 Task: Create a new field with title Stage with name TransitPlan with field type as Single-select and options as Not Started, In Progress and Complete.
Action: Mouse moved to (81, 261)
Screenshot: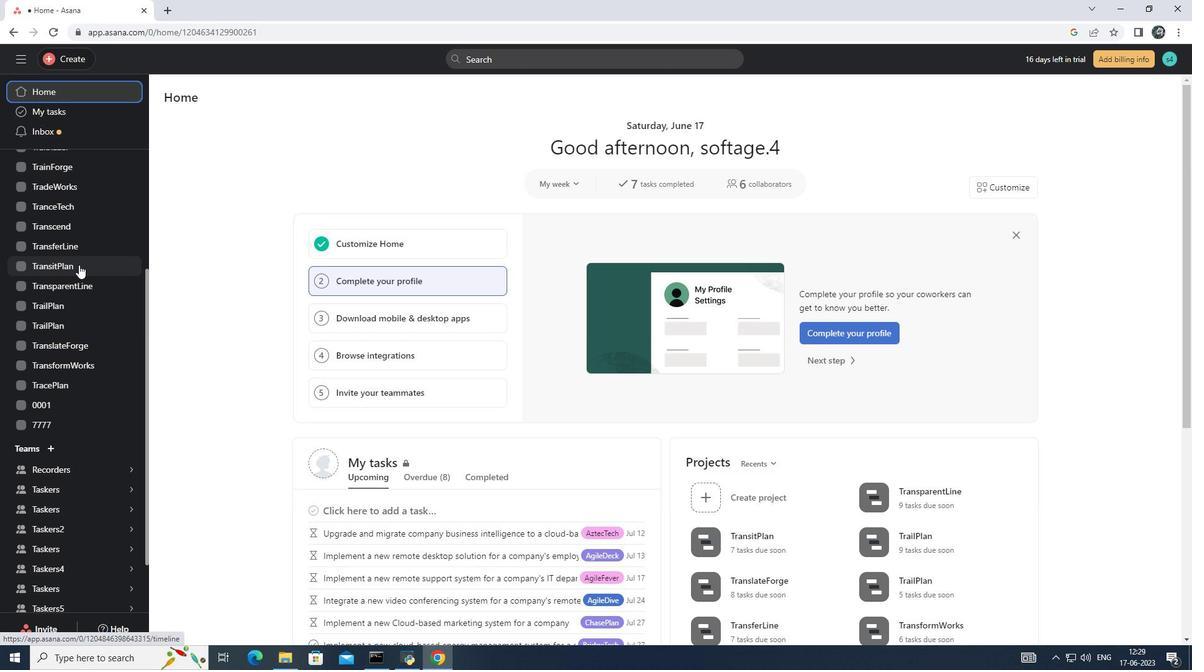 
Action: Mouse pressed left at (81, 261)
Screenshot: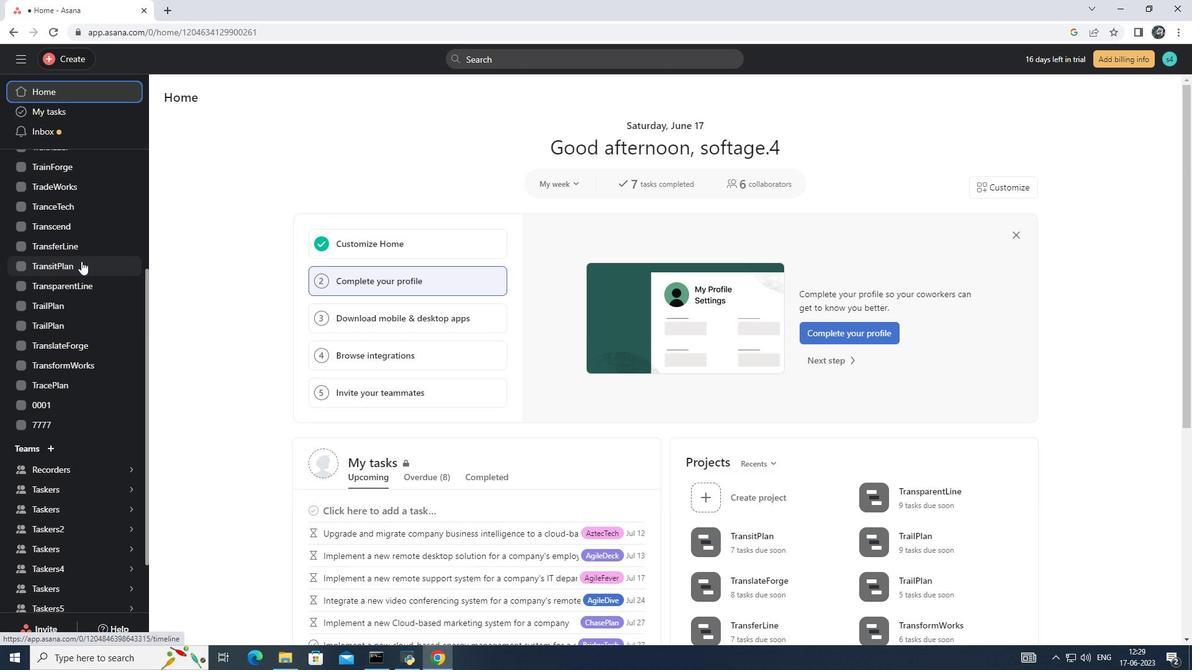 
Action: Mouse moved to (229, 129)
Screenshot: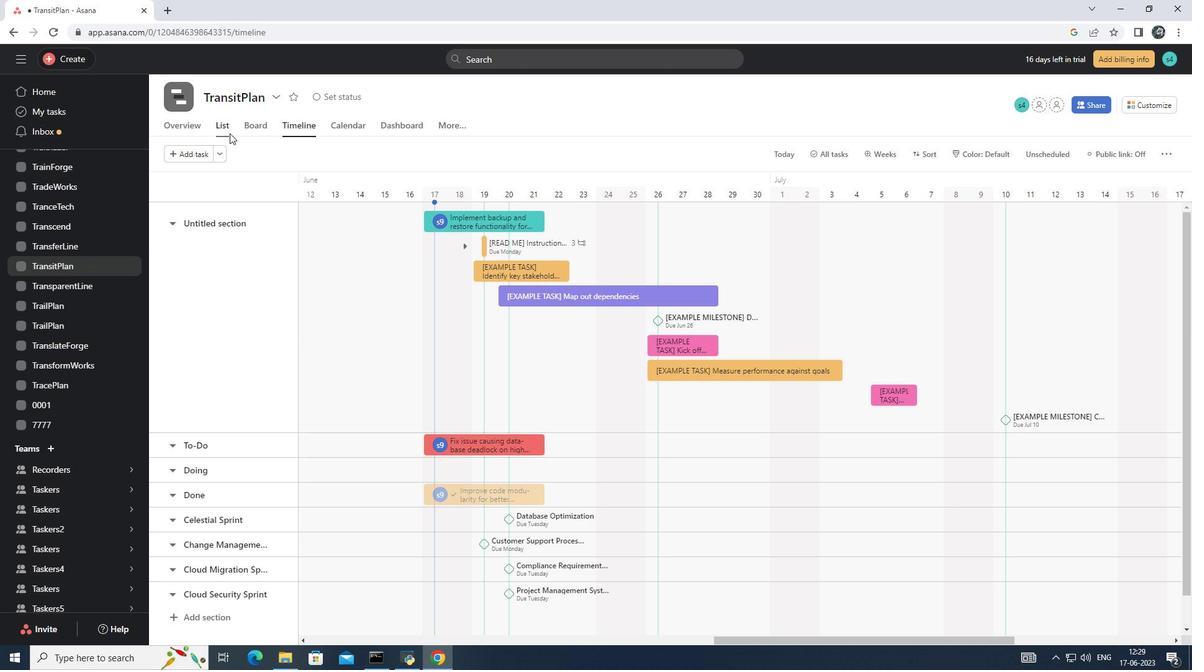 
Action: Mouse pressed left at (229, 129)
Screenshot: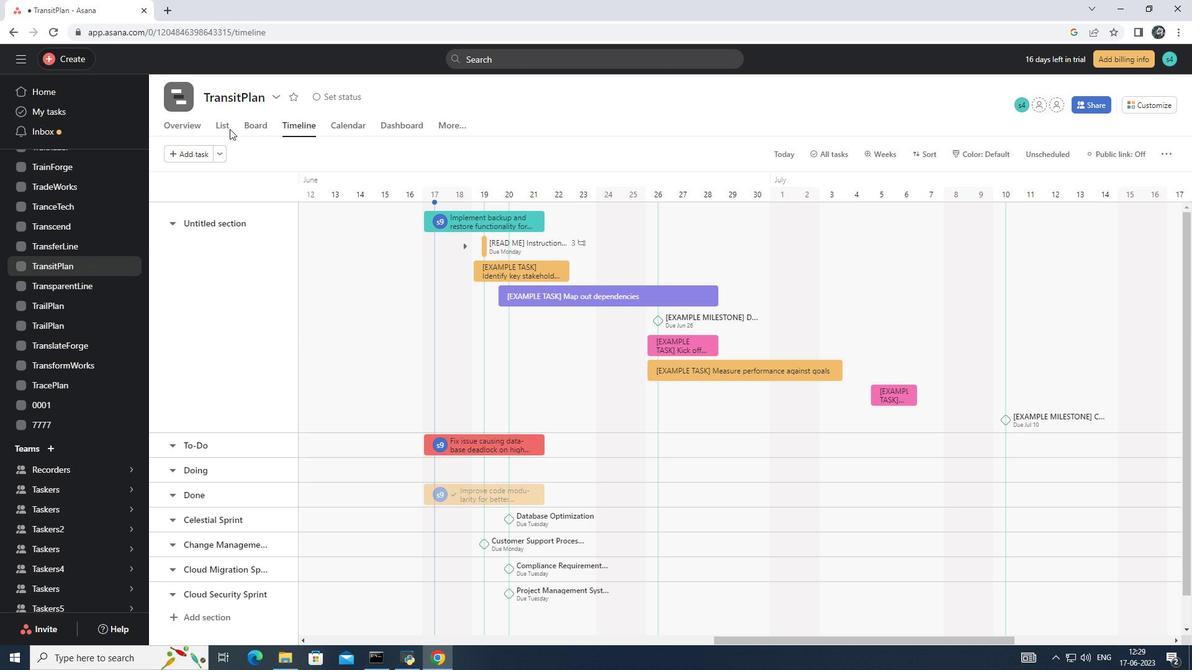 
Action: Mouse moved to (226, 129)
Screenshot: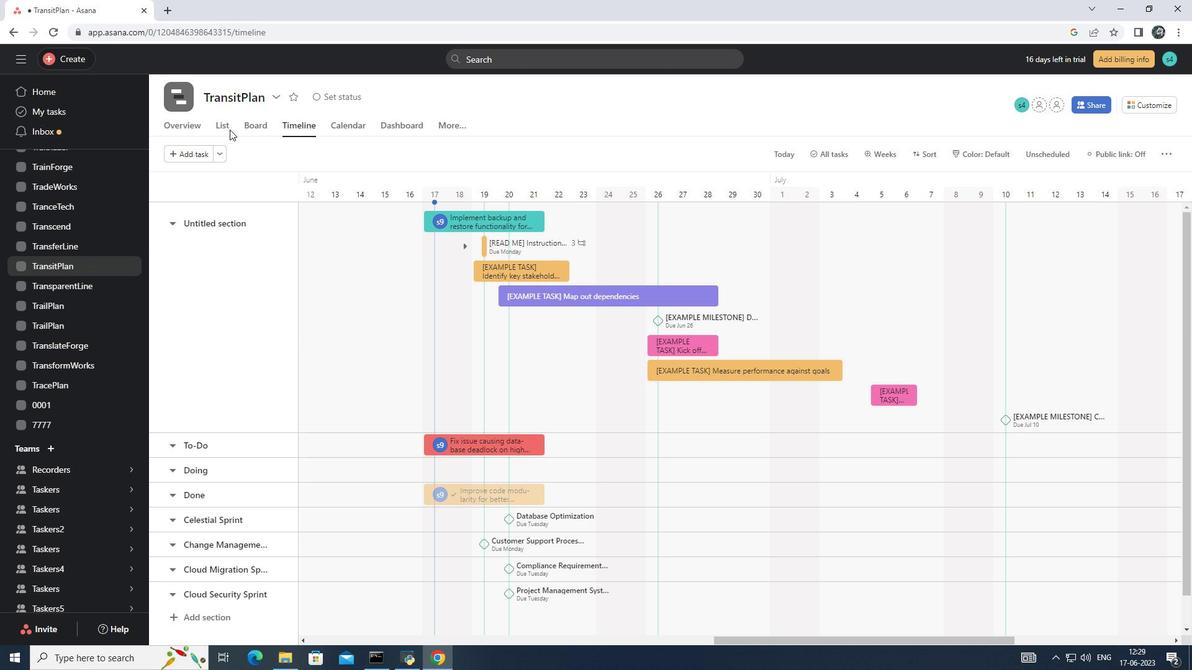 
Action: Mouse pressed left at (226, 129)
Screenshot: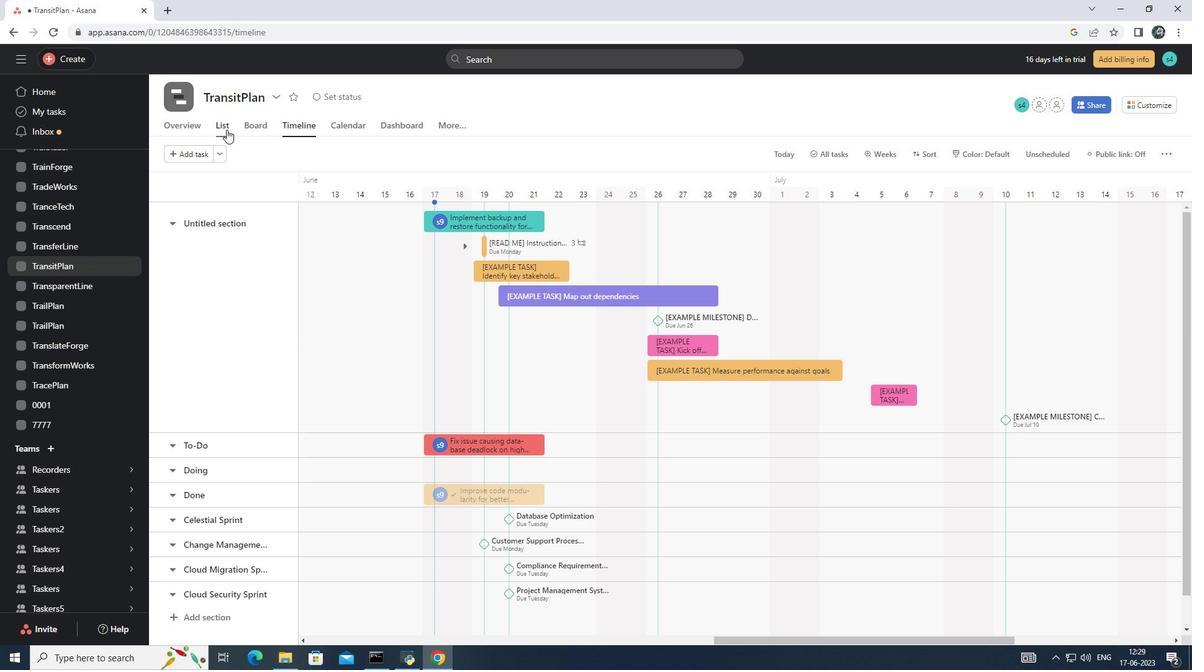 
Action: Mouse moved to (929, 183)
Screenshot: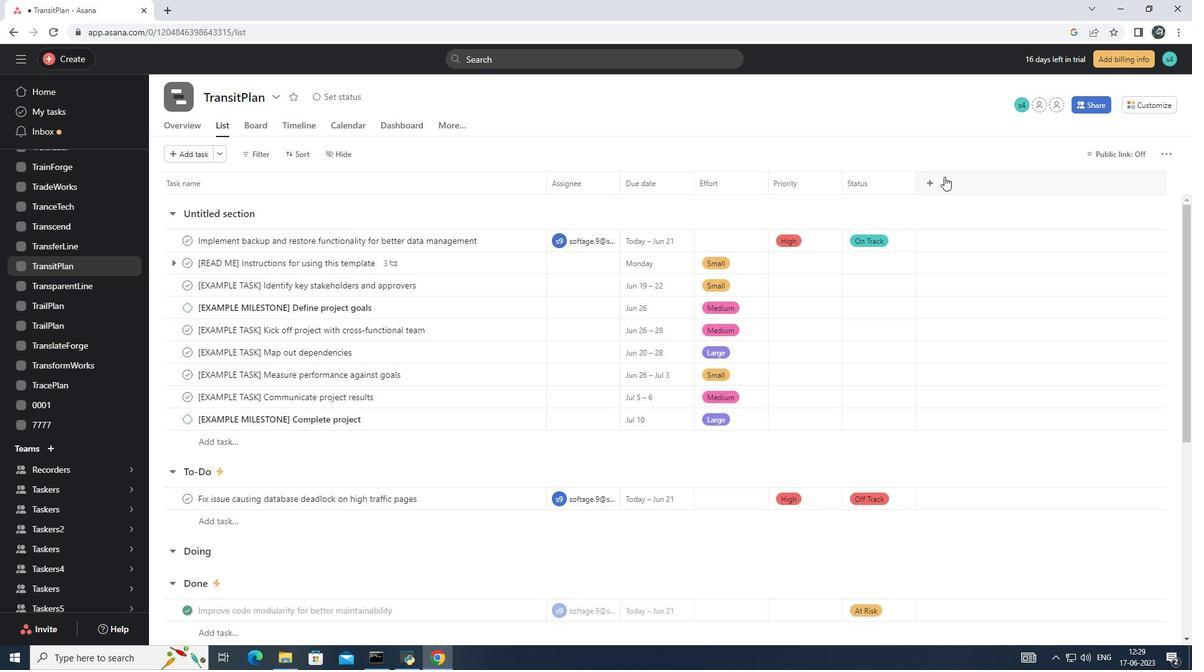 
Action: Mouse pressed left at (929, 183)
Screenshot: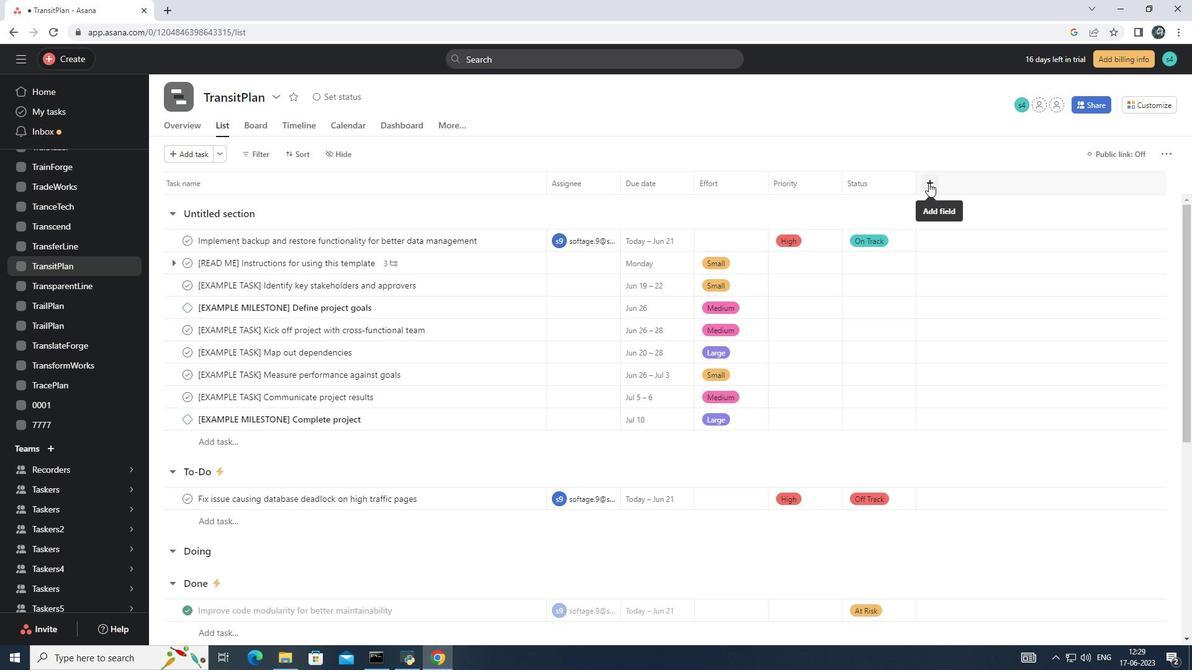 
Action: Mouse moved to (965, 323)
Screenshot: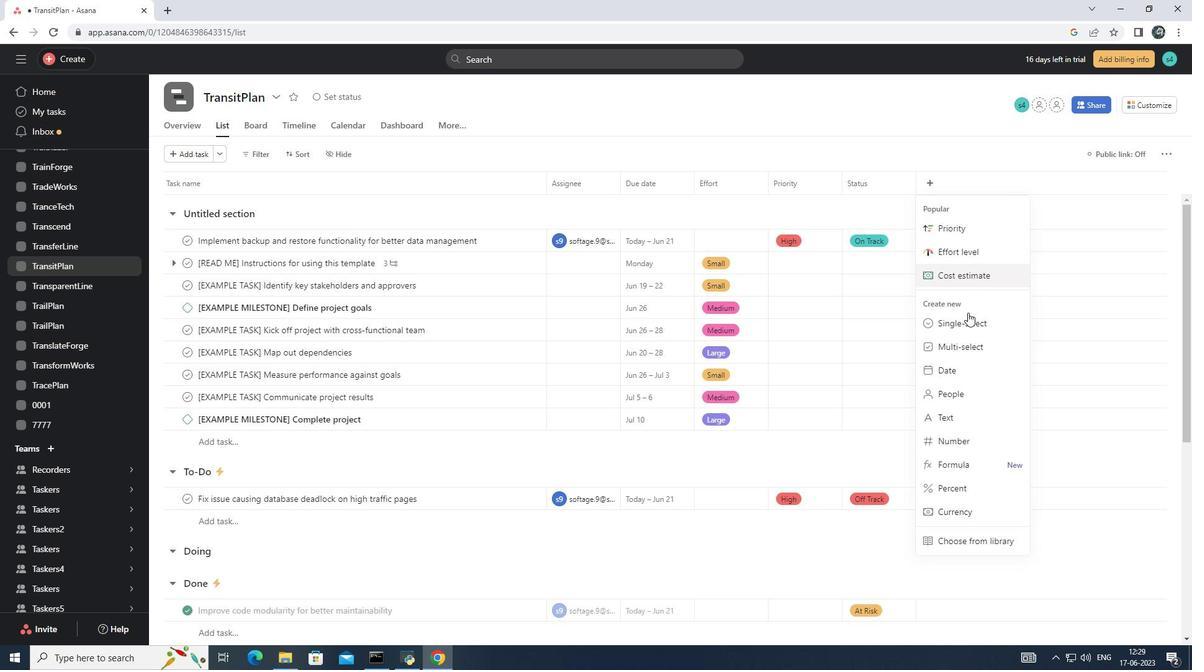 
Action: Mouse pressed left at (965, 323)
Screenshot: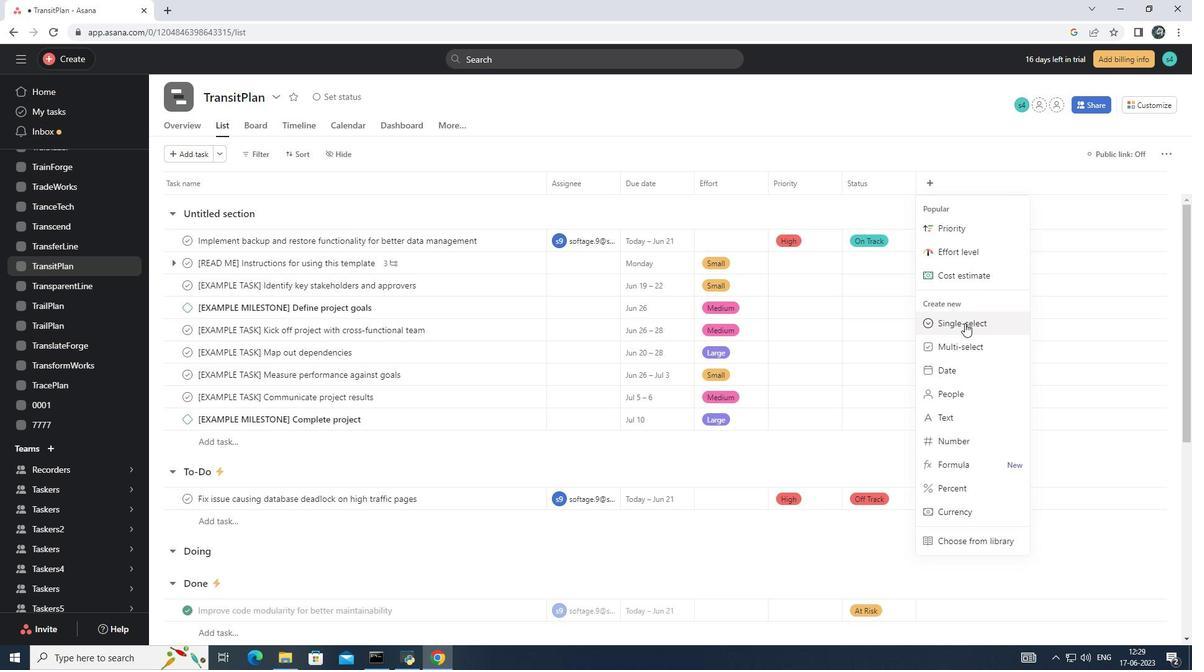 
Action: Mouse moved to (496, 188)
Screenshot: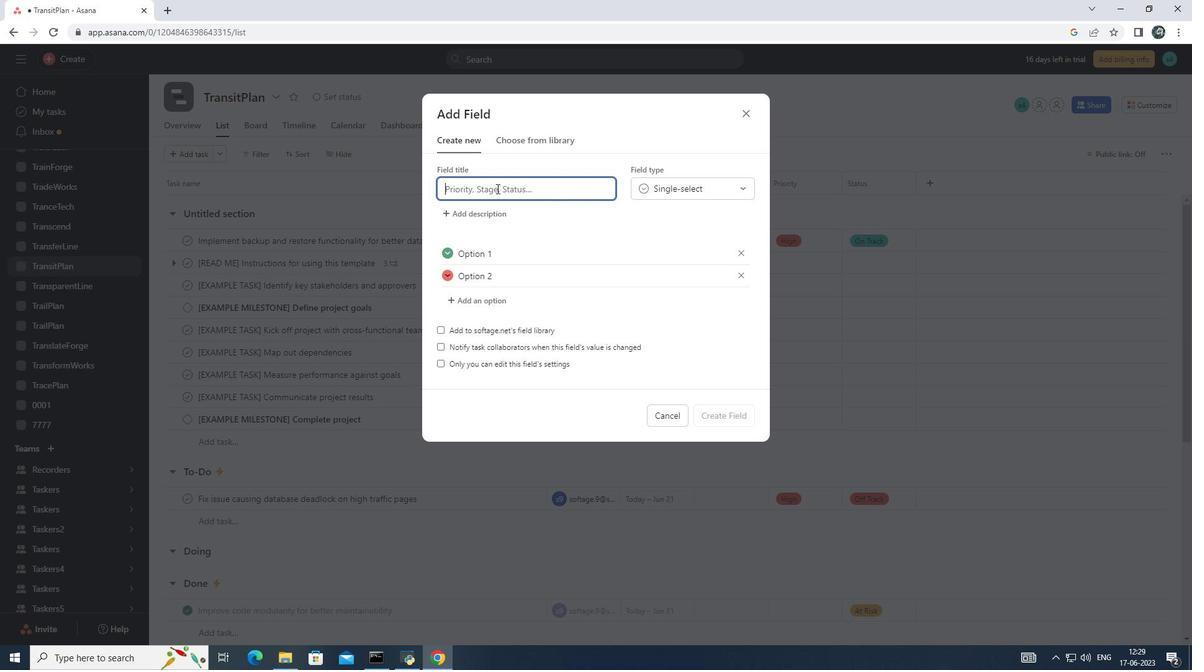 
Action: Mouse pressed left at (496, 188)
Screenshot: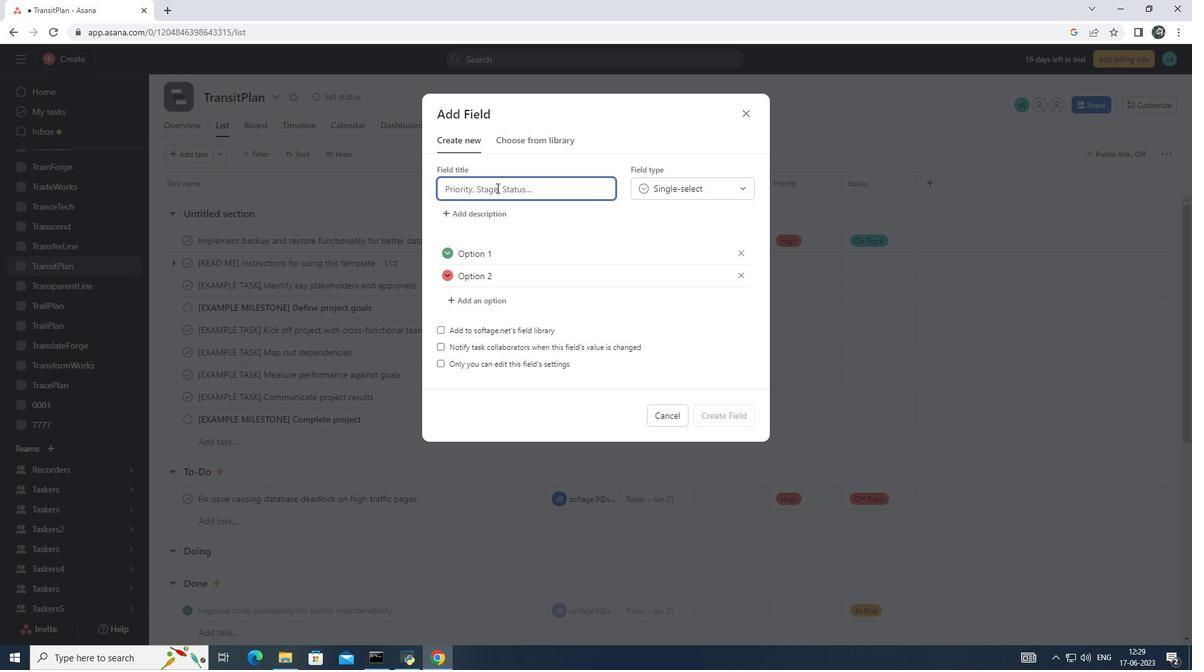 
Action: Key pressed <Key.shift>Transit<Key.shift>Plan
Screenshot: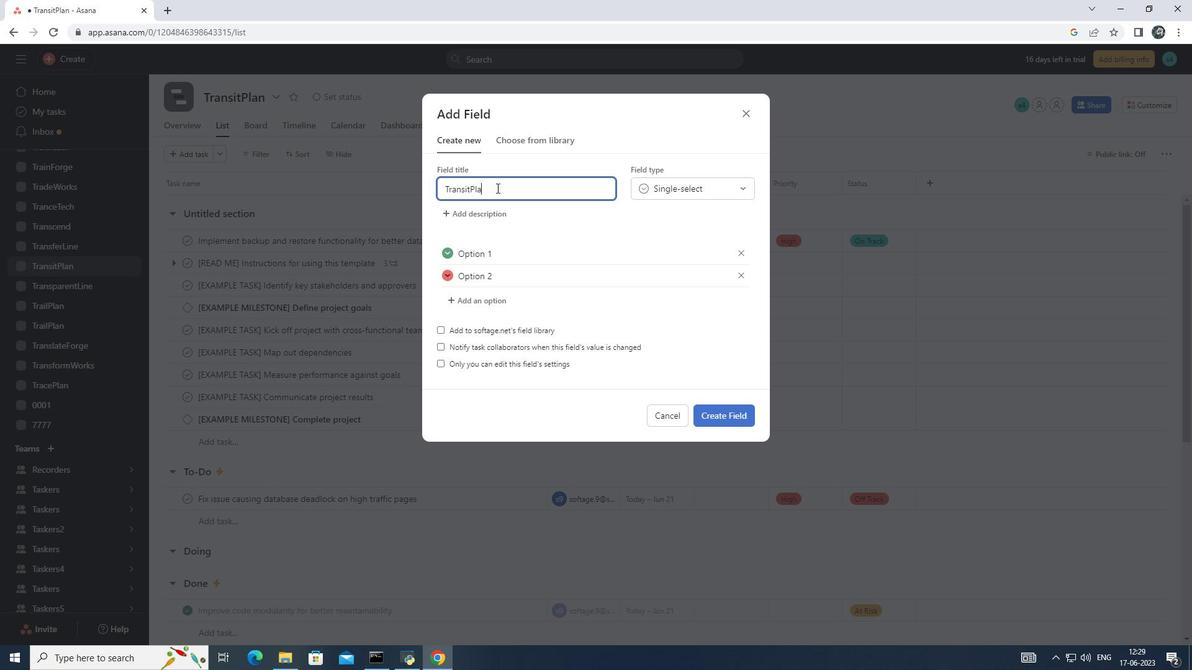 
Action: Mouse moved to (707, 184)
Screenshot: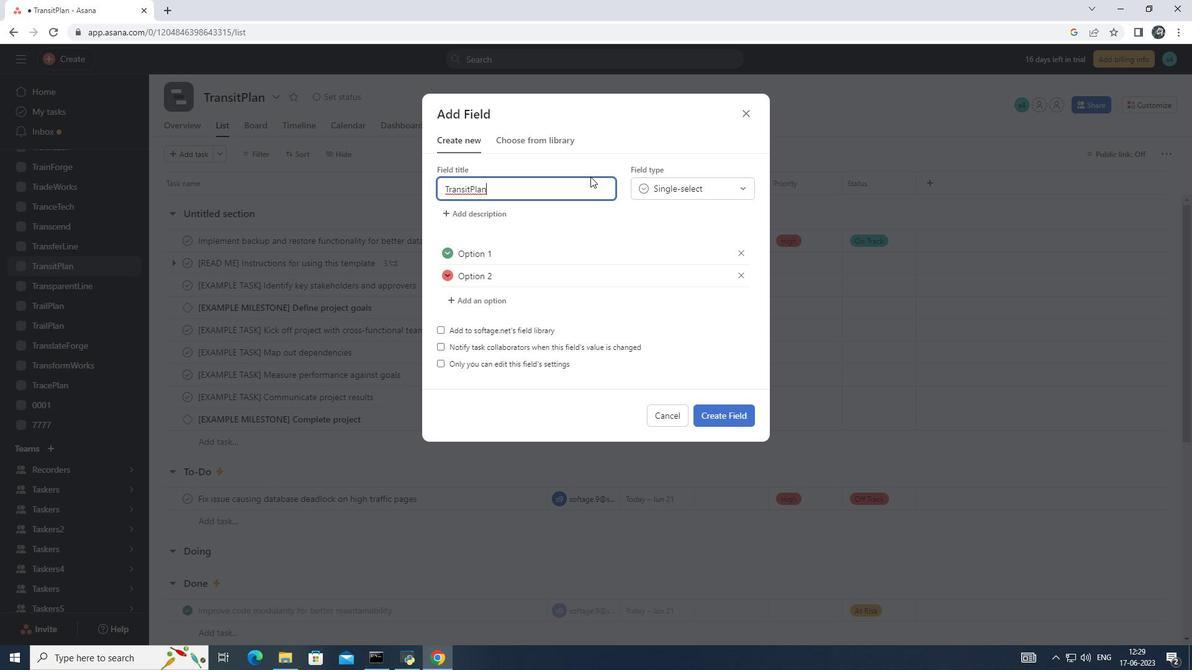 
Action: Mouse pressed left at (707, 184)
Screenshot: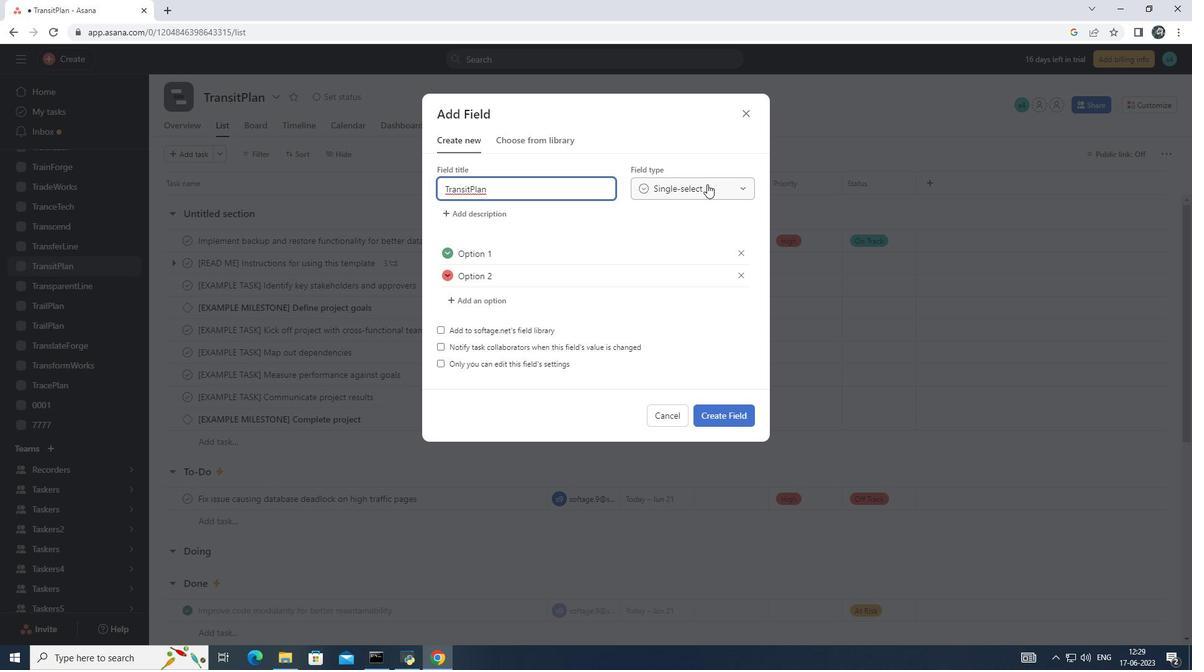 
Action: Mouse moved to (700, 207)
Screenshot: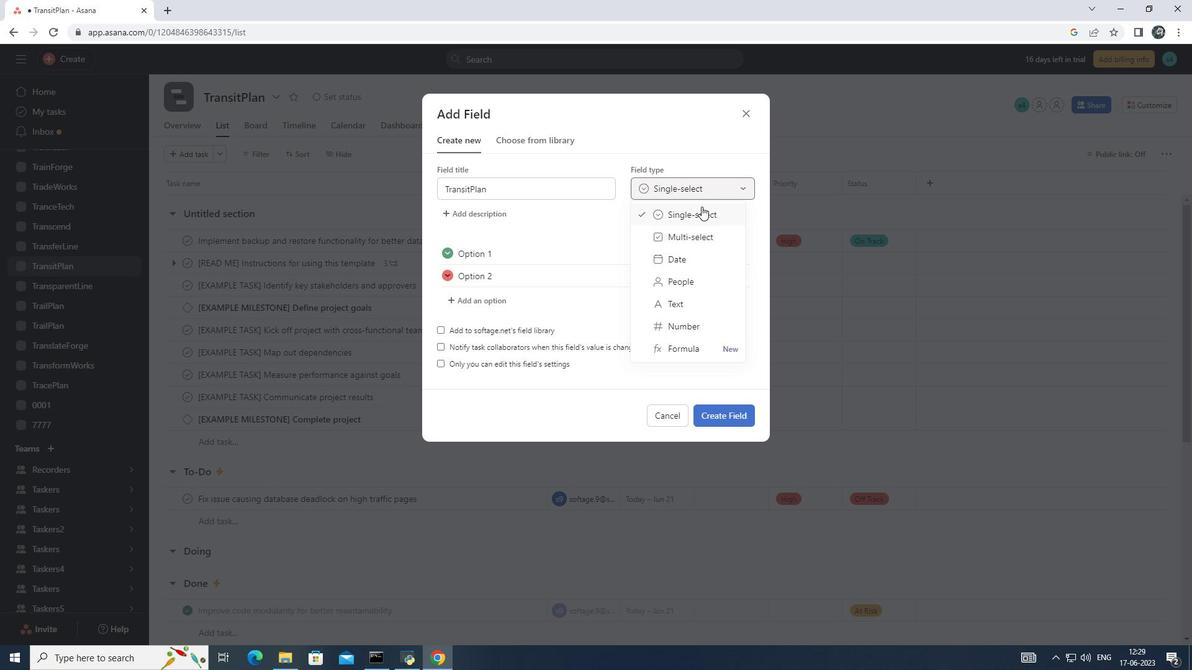 
Action: Mouse pressed left at (700, 207)
Screenshot: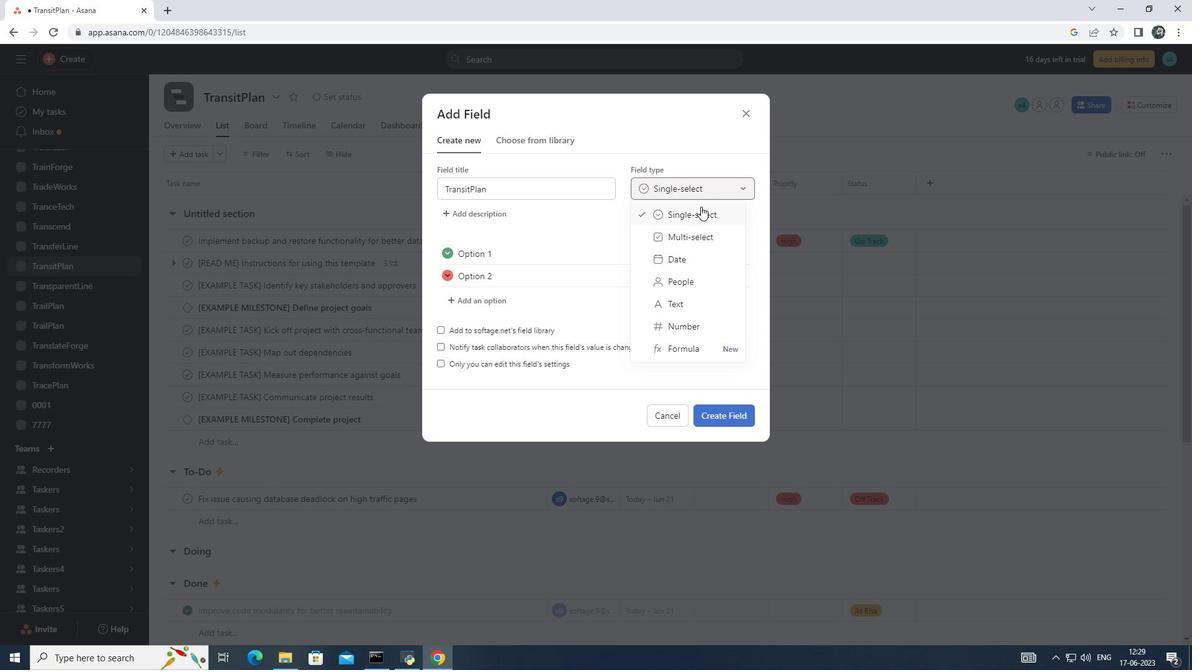 
Action: Mouse moved to (742, 254)
Screenshot: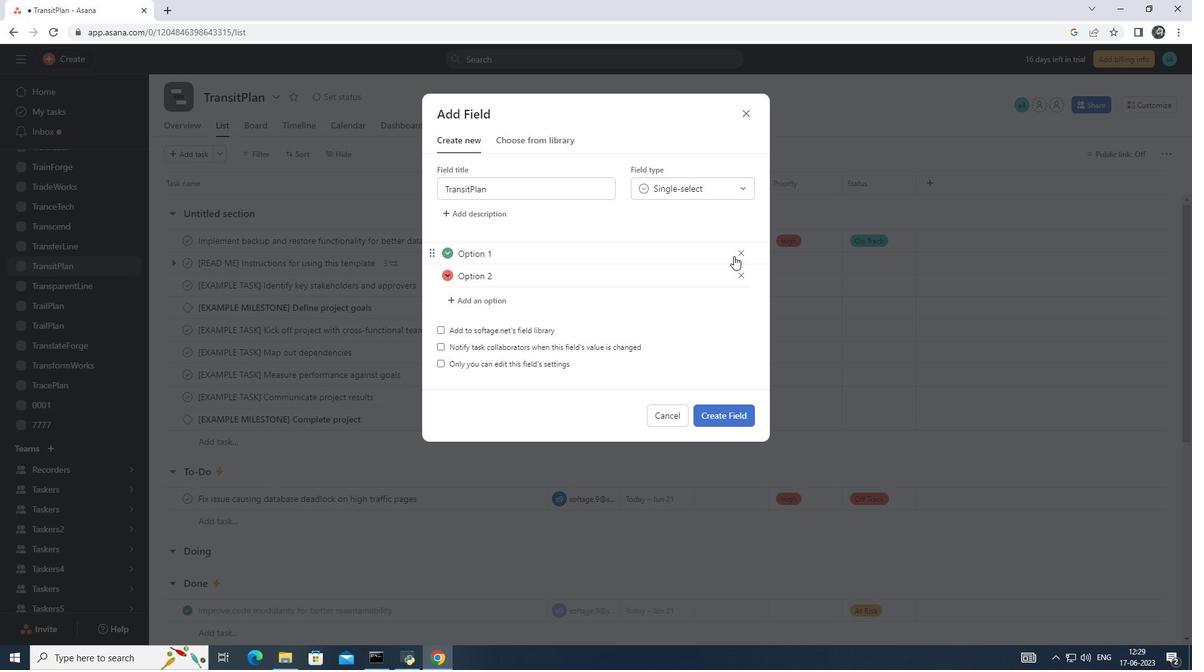 
Action: Mouse pressed left at (742, 254)
Screenshot: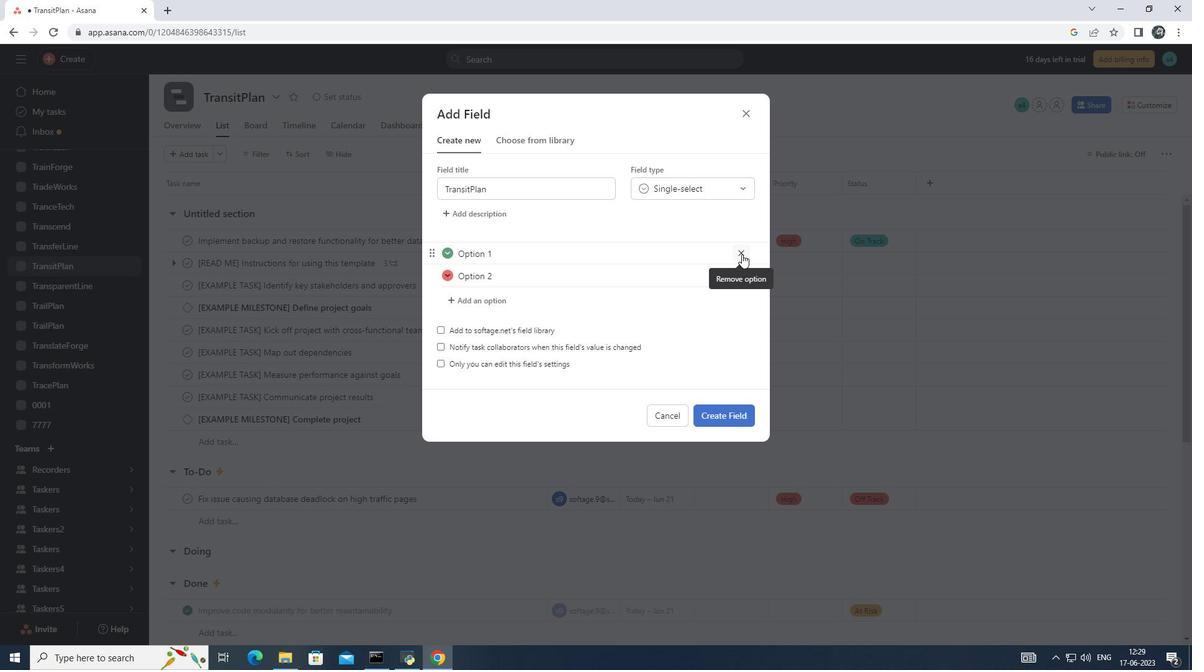 
Action: Mouse moved to (740, 252)
Screenshot: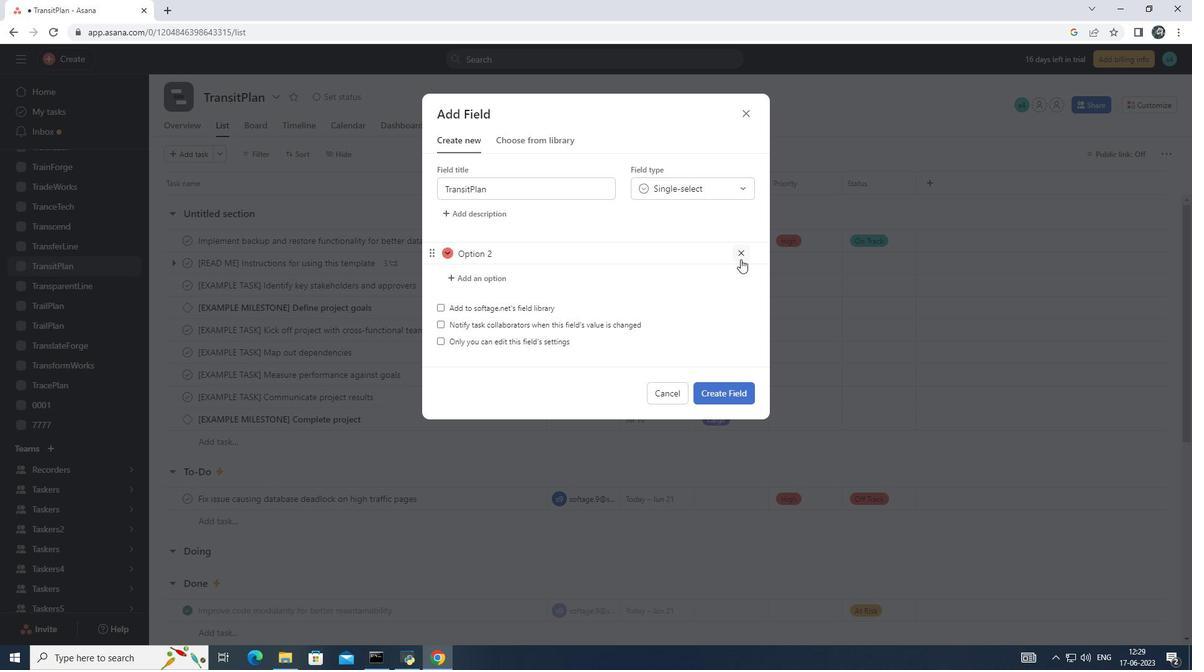 
Action: Mouse pressed left at (740, 252)
Screenshot: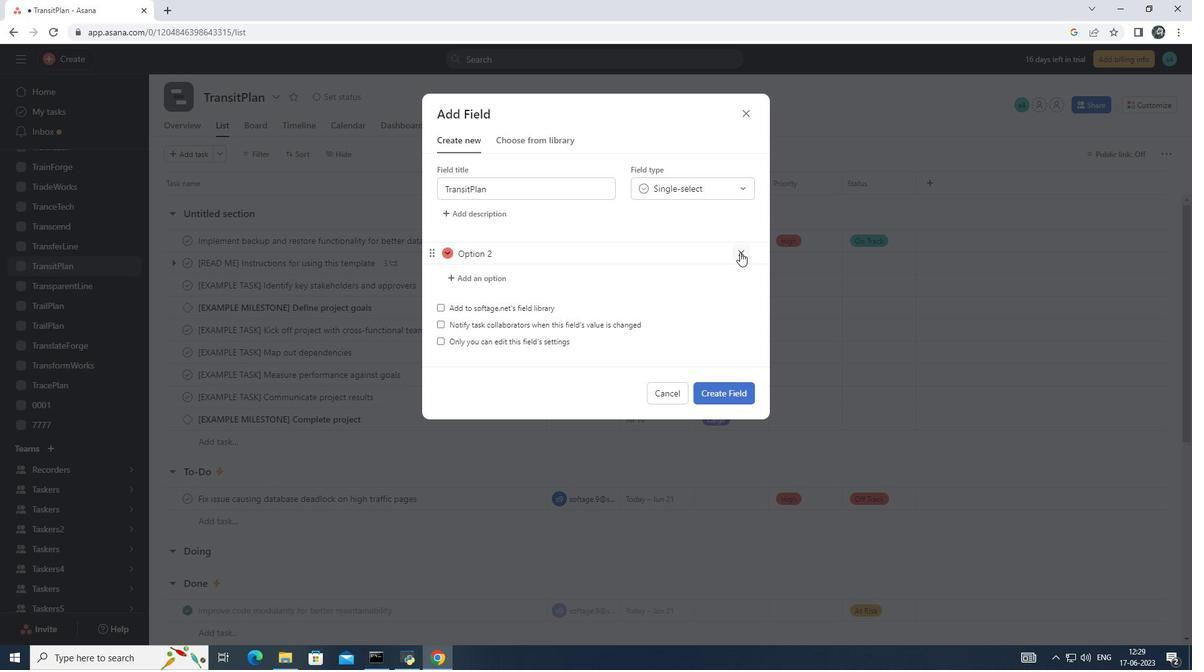 
Action: Mouse moved to (465, 248)
Screenshot: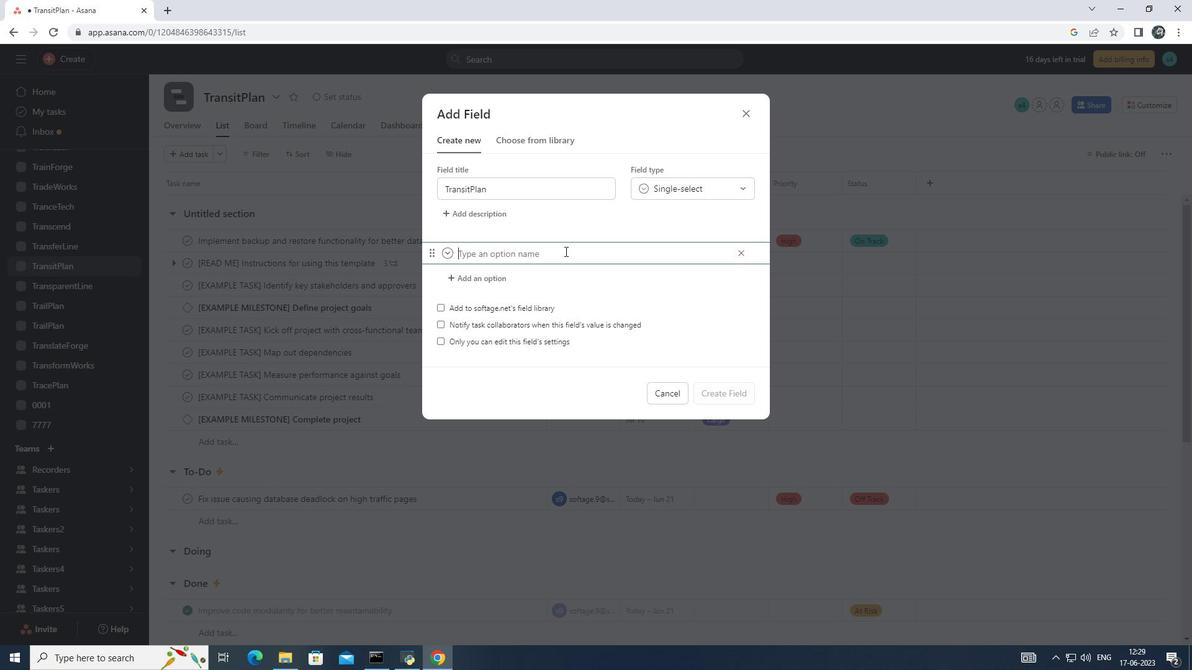 
Action: Mouse pressed left at (465, 248)
Screenshot: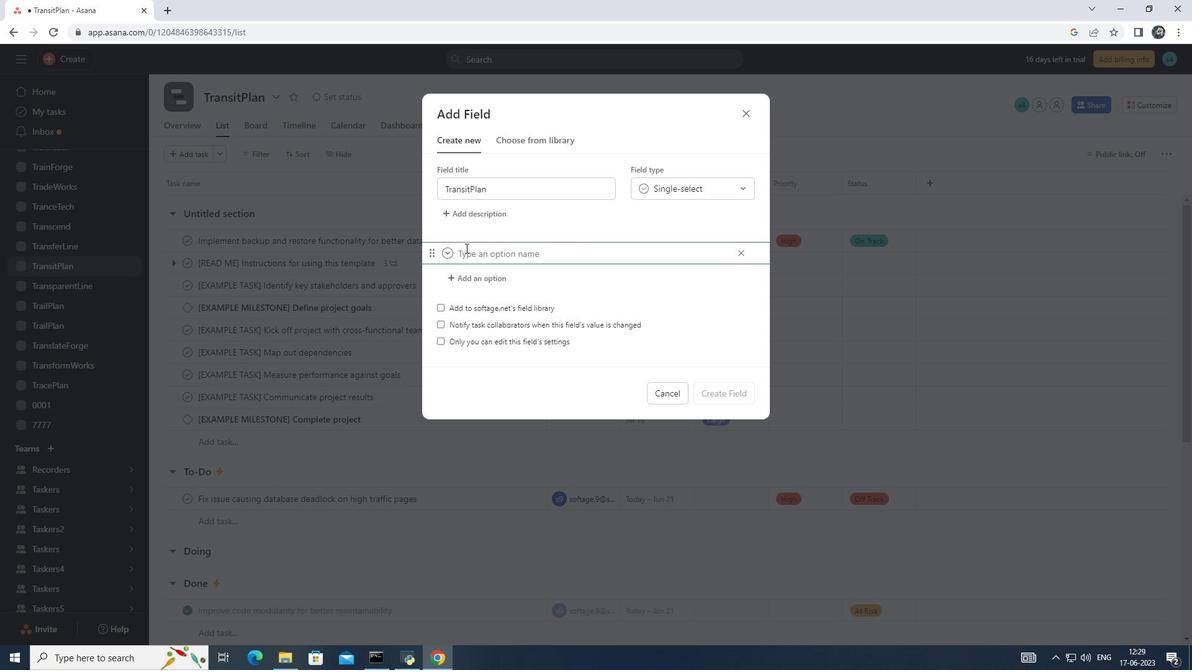 
Action: Key pressed <Key.shift>Not<Key.space><Key.shift>Started
Screenshot: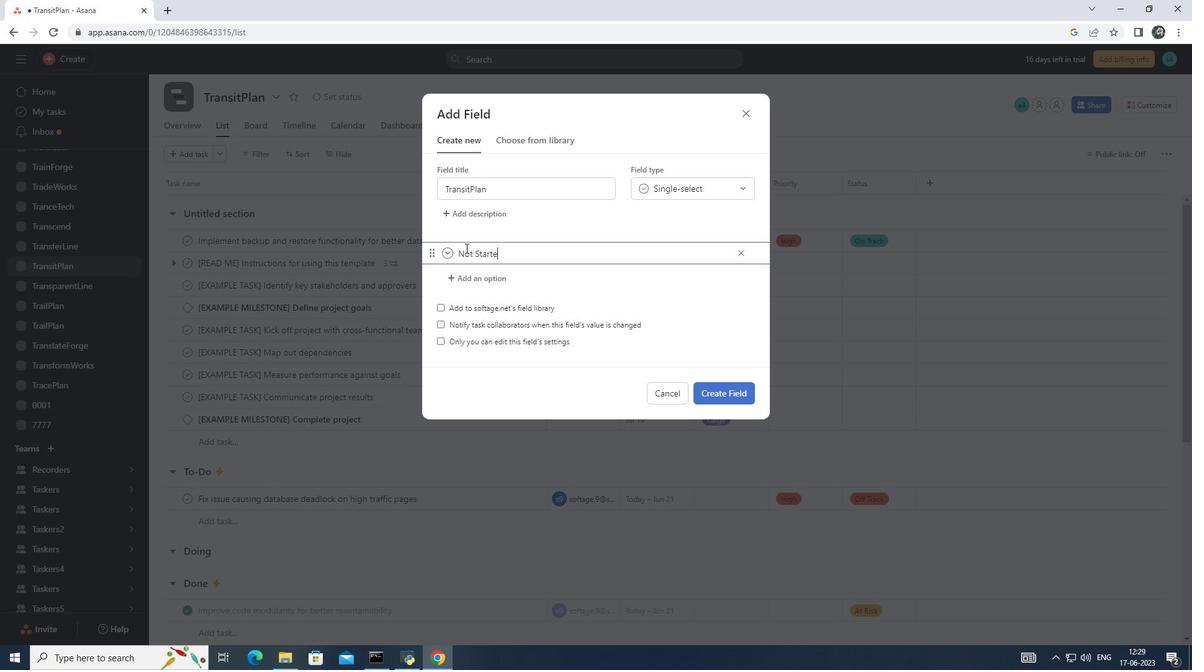 
Action: Mouse moved to (480, 277)
Screenshot: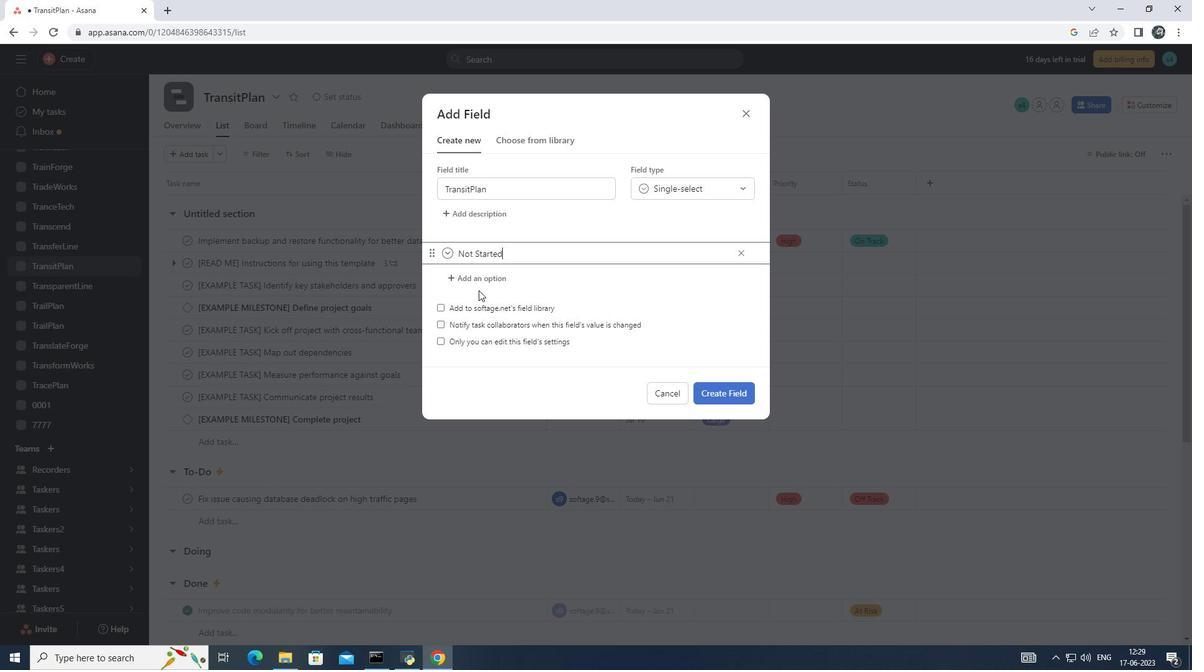 
Action: Mouse pressed left at (480, 277)
Screenshot: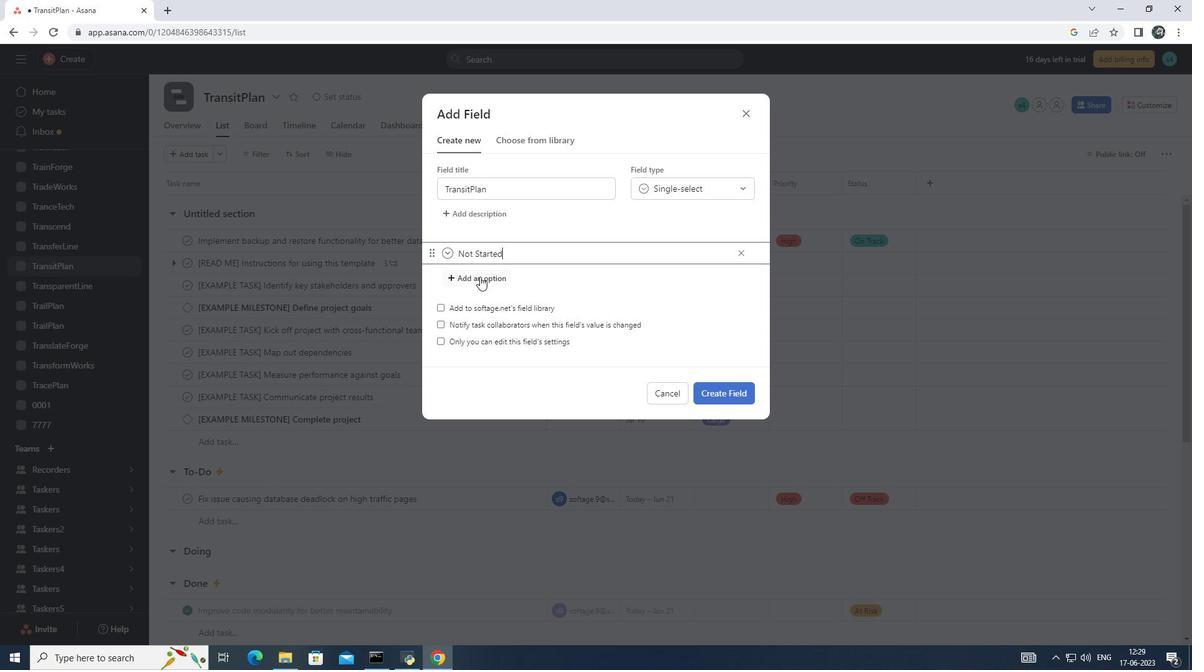 
Action: Key pressed <Key.shift>In<Key.space><Key.shift><Key.shift><Key.shift><Key.shift><Key.shift><Key.shift><Key.shift><Key.shift>Progress
Screenshot: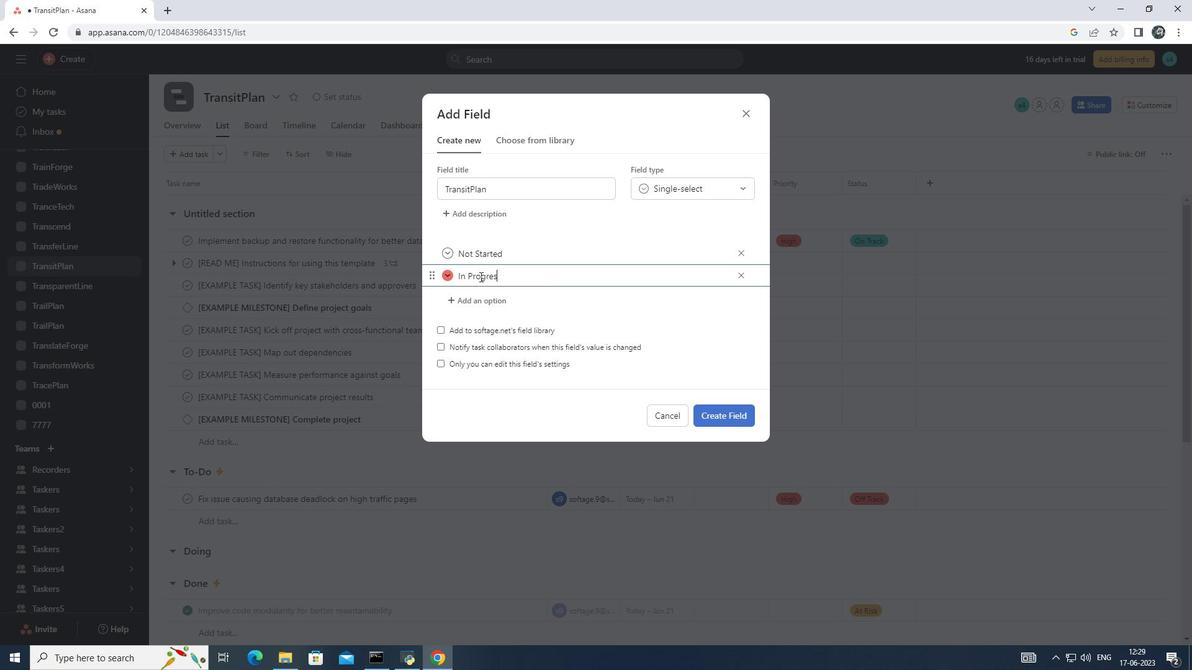 
Action: Mouse moved to (485, 299)
Screenshot: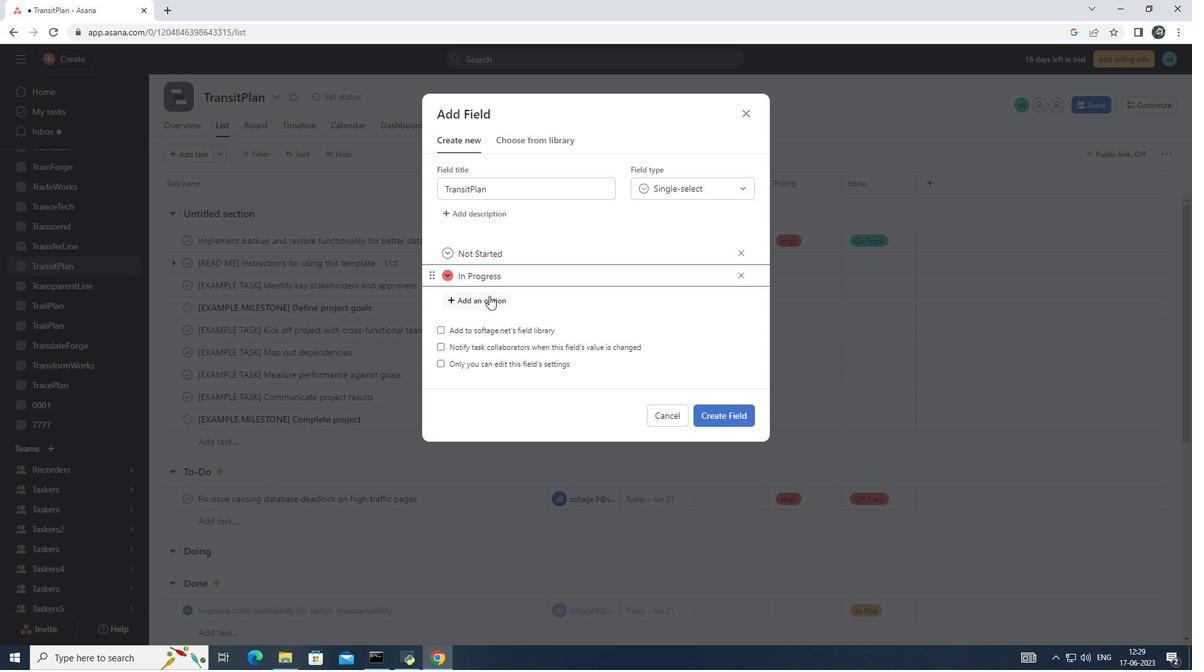 
Action: Mouse pressed left at (485, 299)
Screenshot: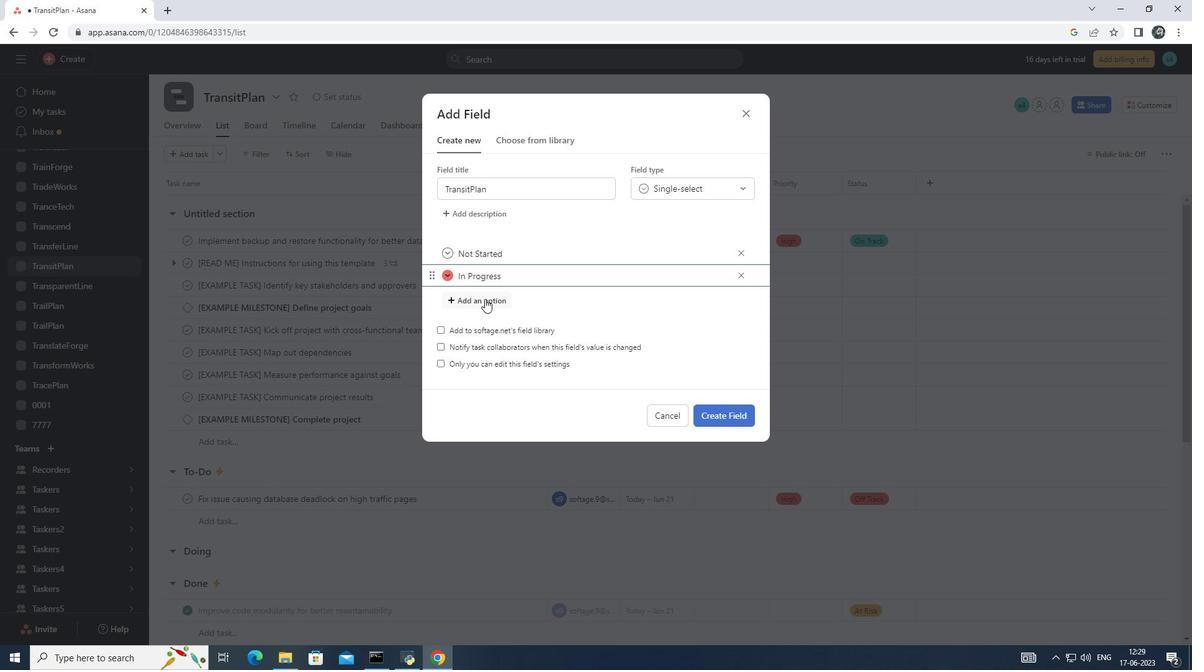 
Action: Mouse moved to (485, 299)
Screenshot: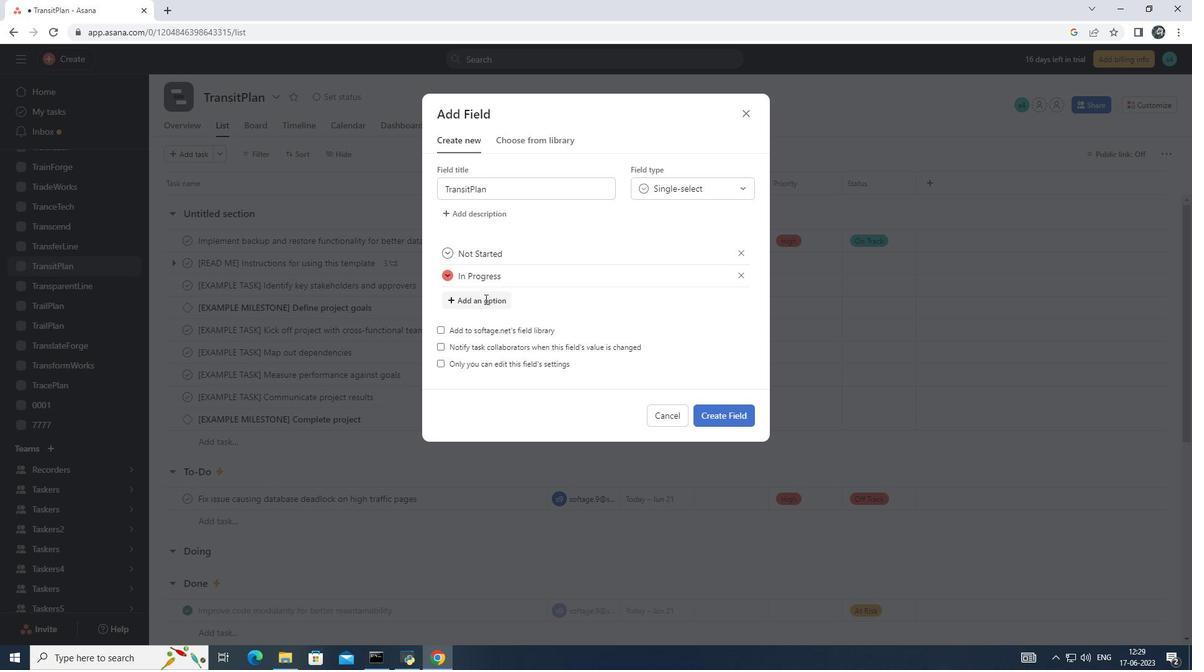 
Action: Key pressed <Key.shift>Complete
Screenshot: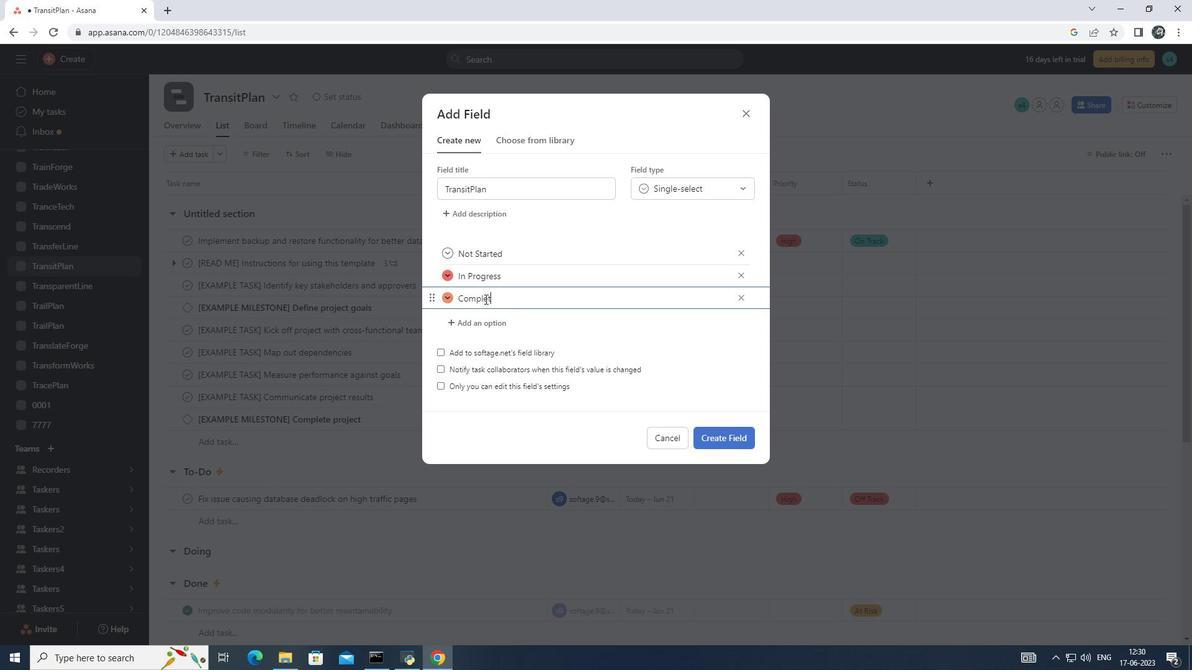 
Action: Mouse moved to (718, 442)
Screenshot: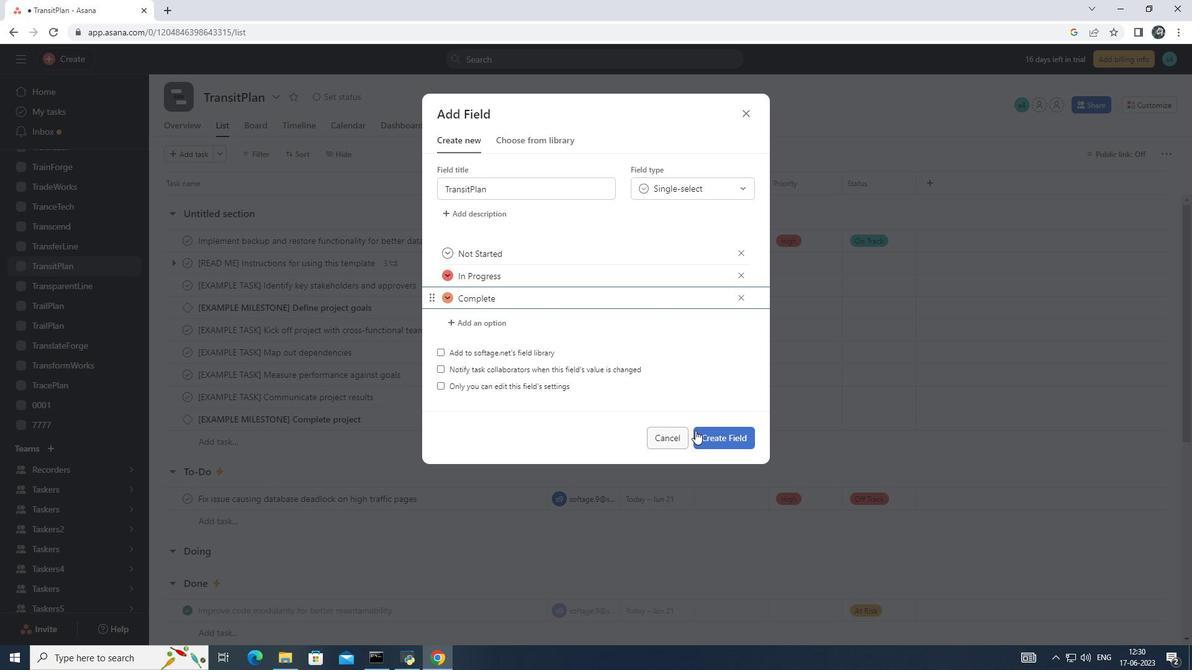 
Action: Mouse pressed left at (718, 442)
Screenshot: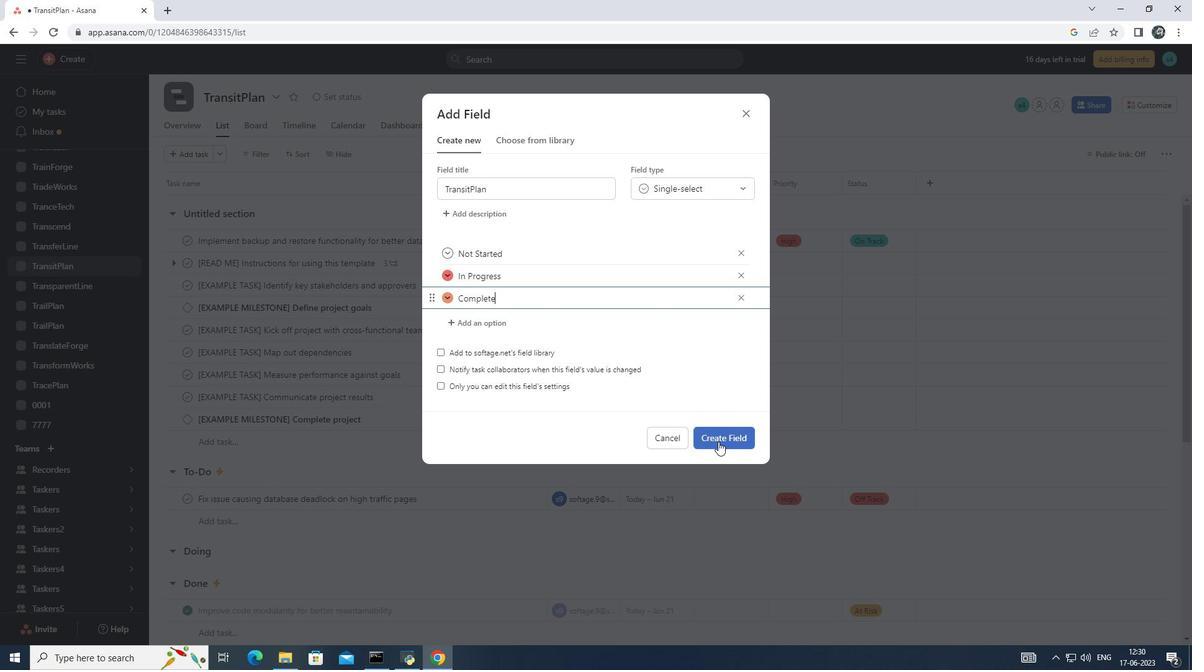 
Action: Mouse moved to (719, 442)
Screenshot: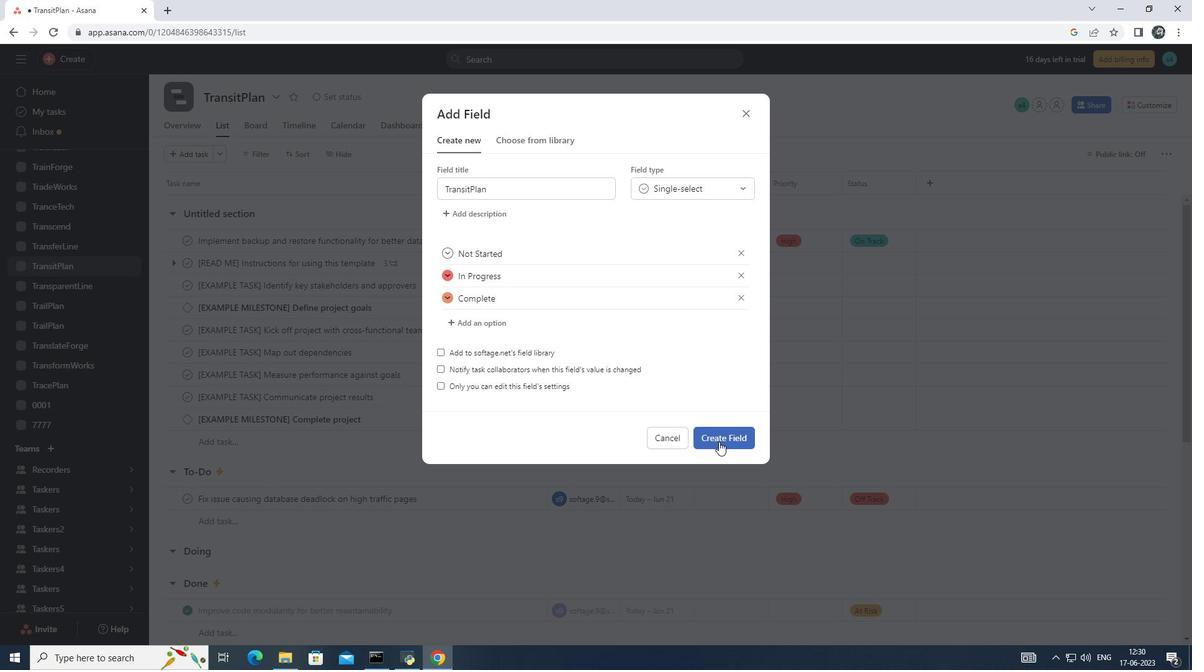 
